 Task: Create a new field "Team" with "dropdown" type.
Action: Mouse moved to (39, 276)
Screenshot: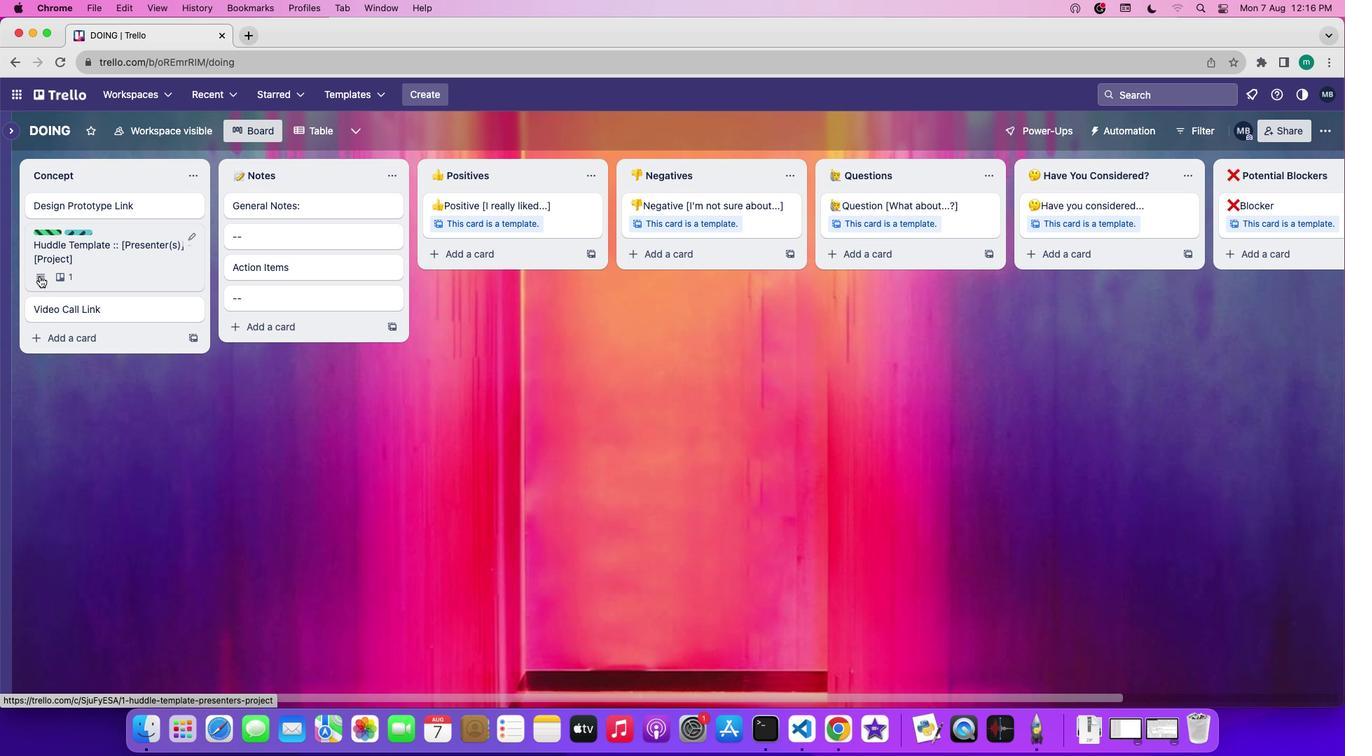 
Action: Mouse pressed left at (39, 276)
Screenshot: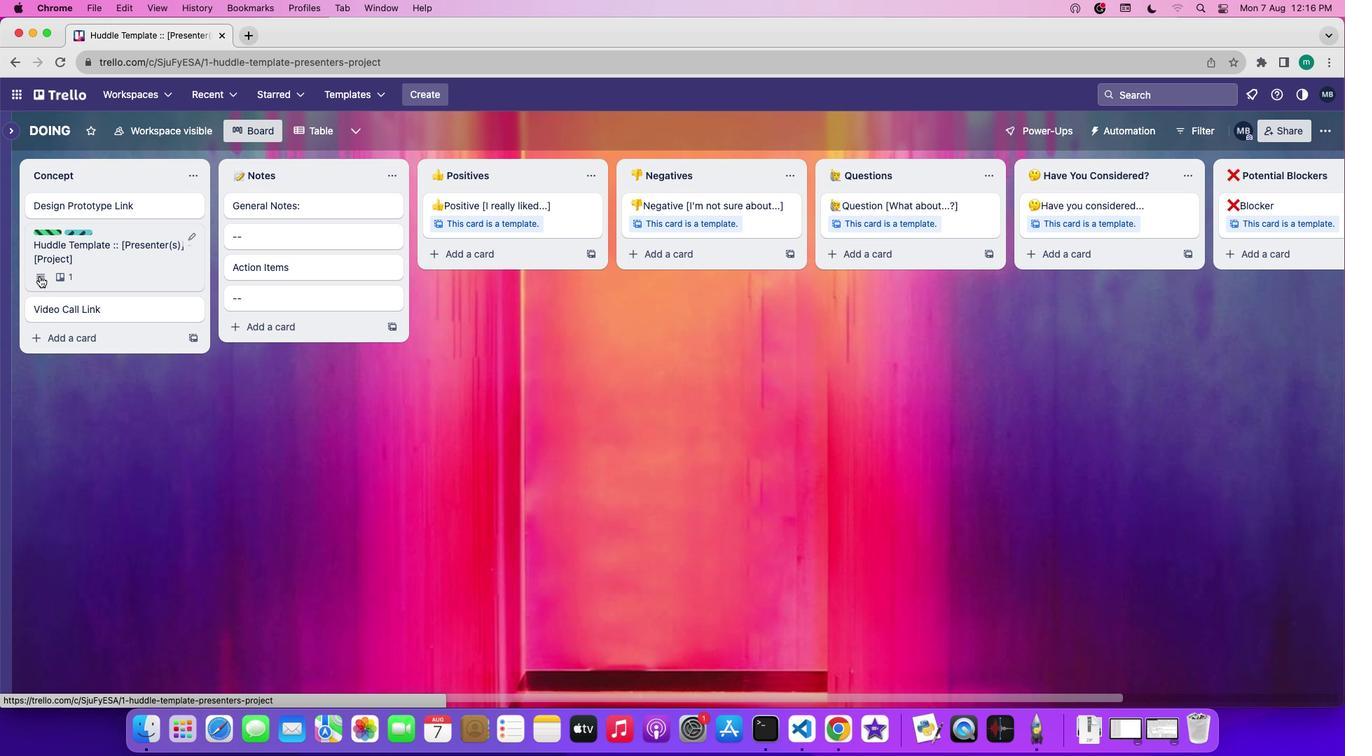 
Action: Mouse moved to (864, 395)
Screenshot: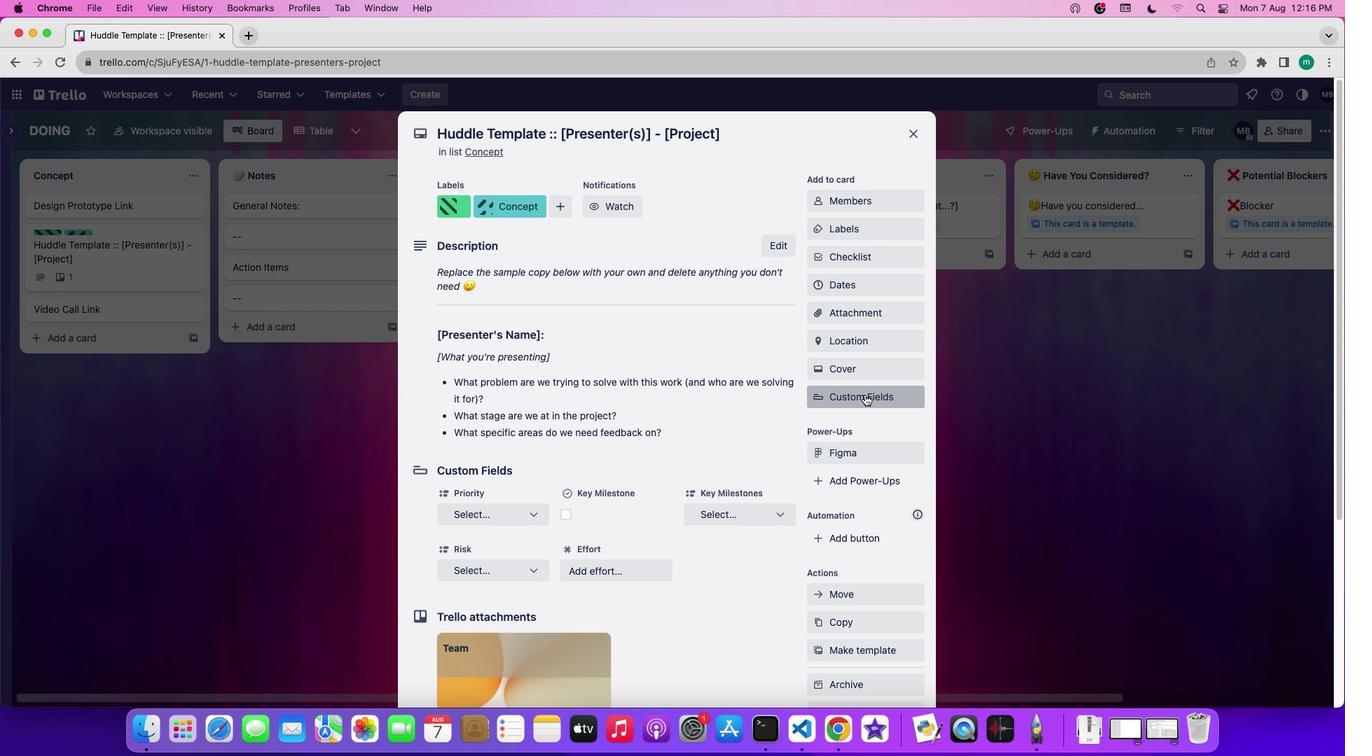 
Action: Mouse pressed left at (864, 395)
Screenshot: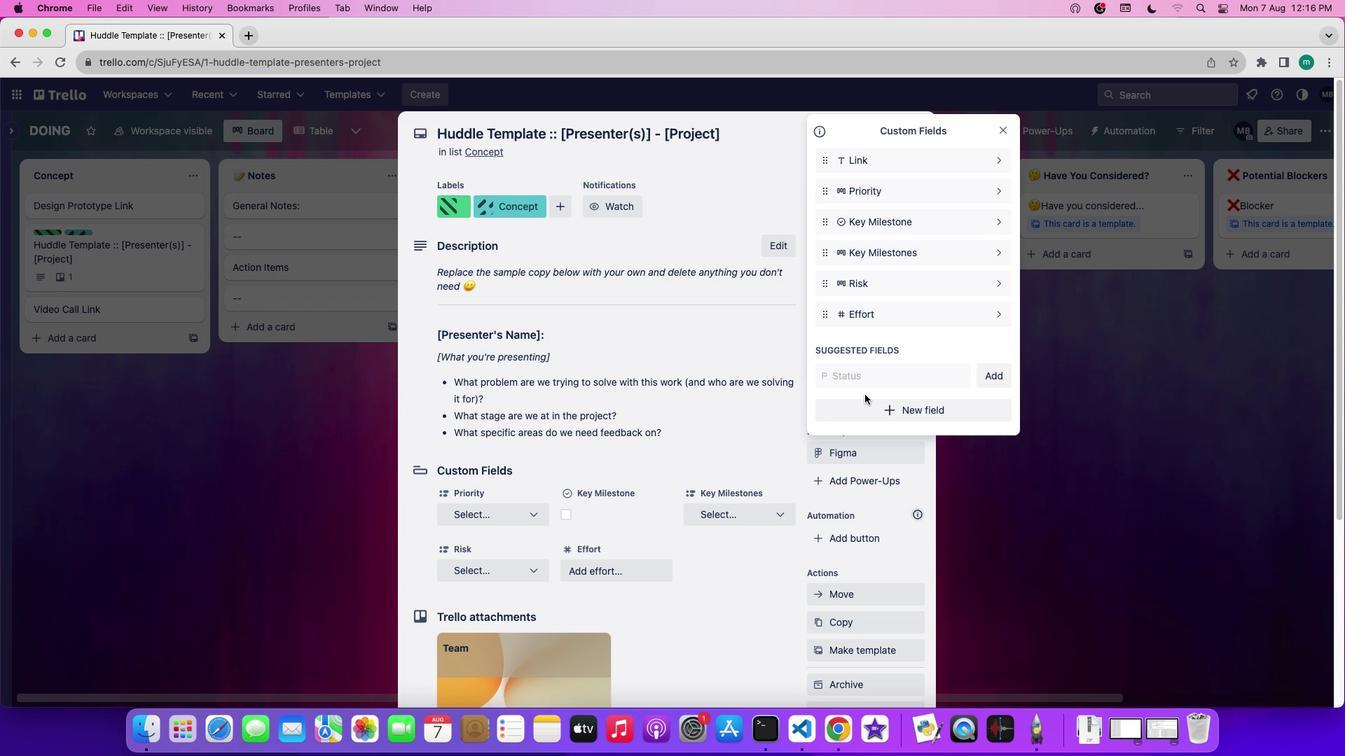 
Action: Mouse moved to (965, 412)
Screenshot: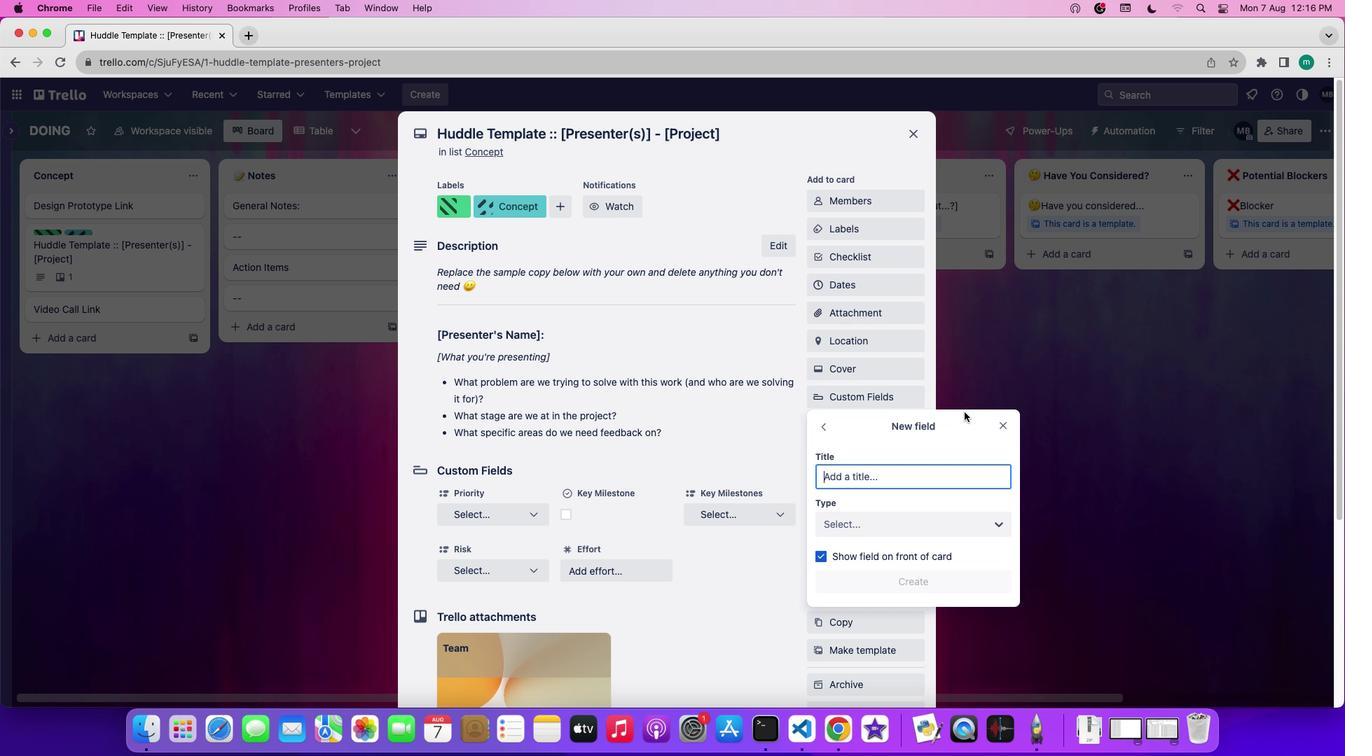 
Action: Mouse pressed left at (965, 412)
Screenshot: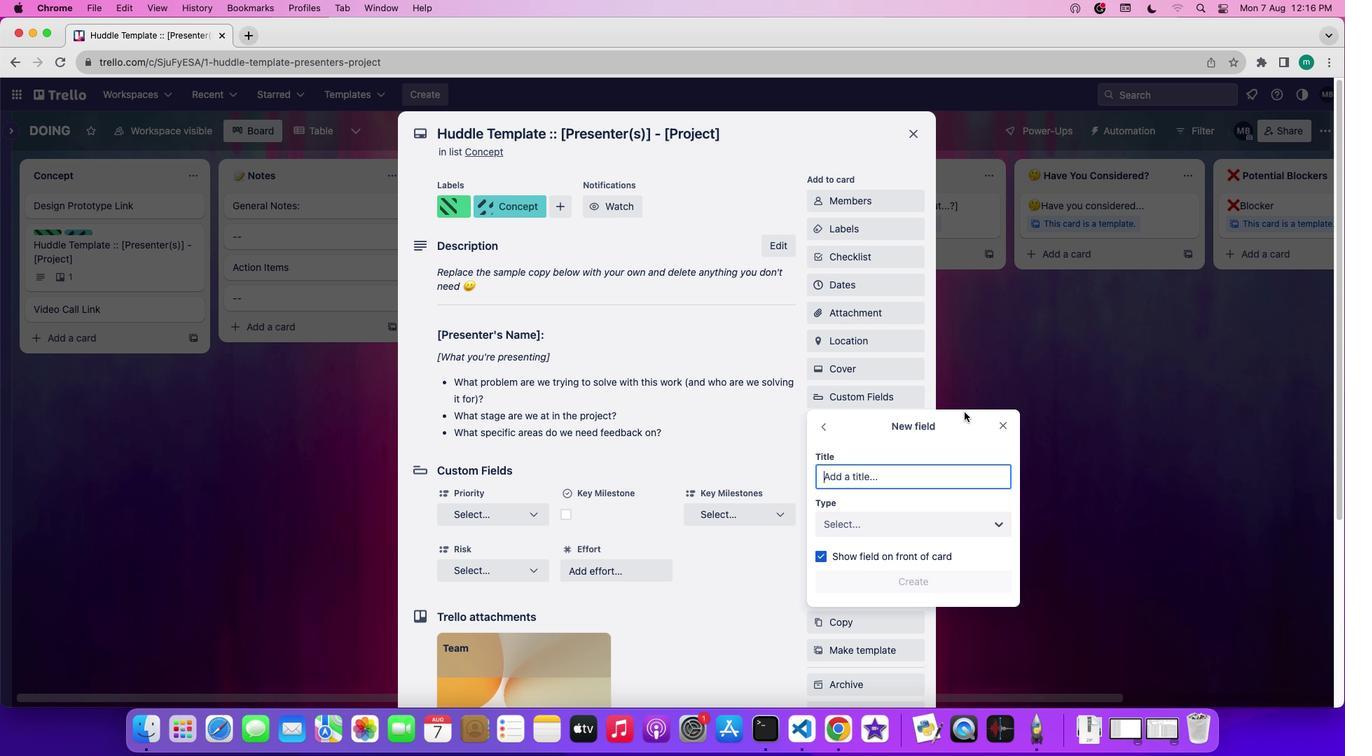 
Action: Mouse moved to (920, 484)
Screenshot: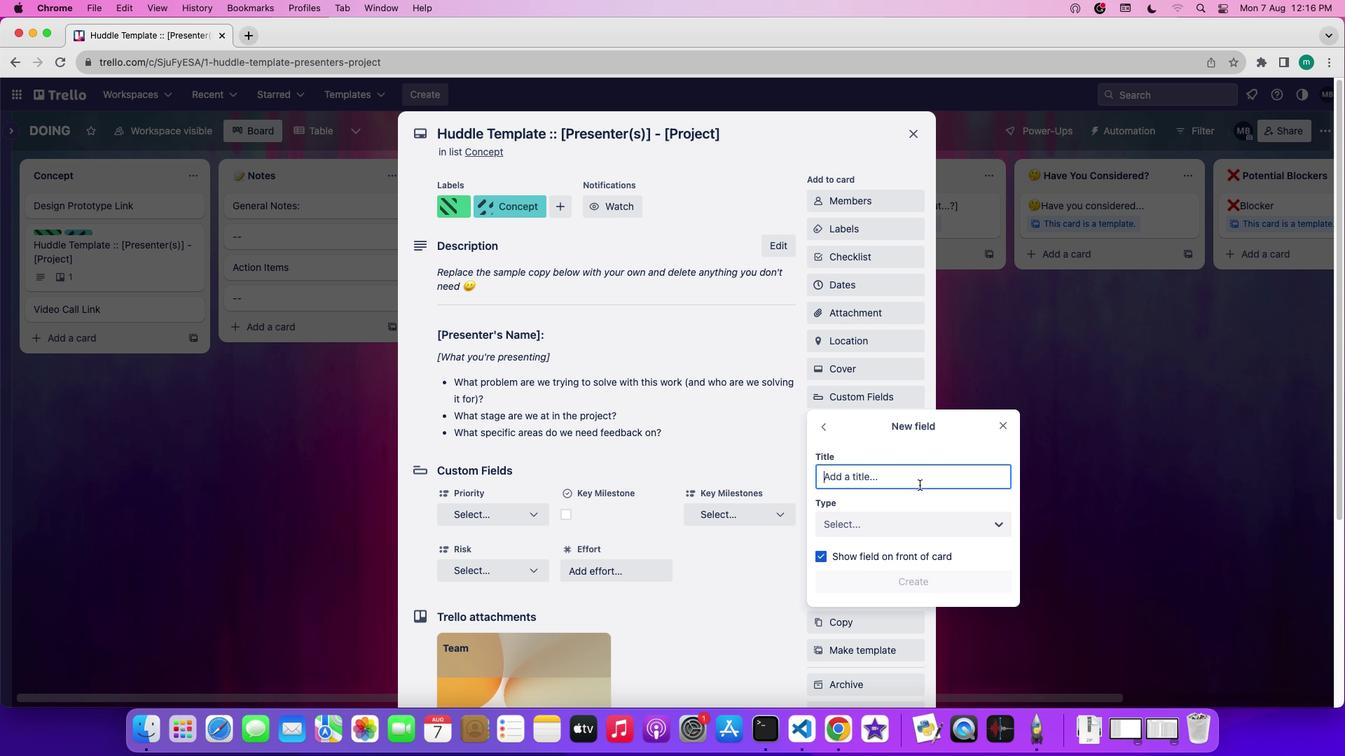 
Action: Mouse pressed left at (920, 484)
Screenshot: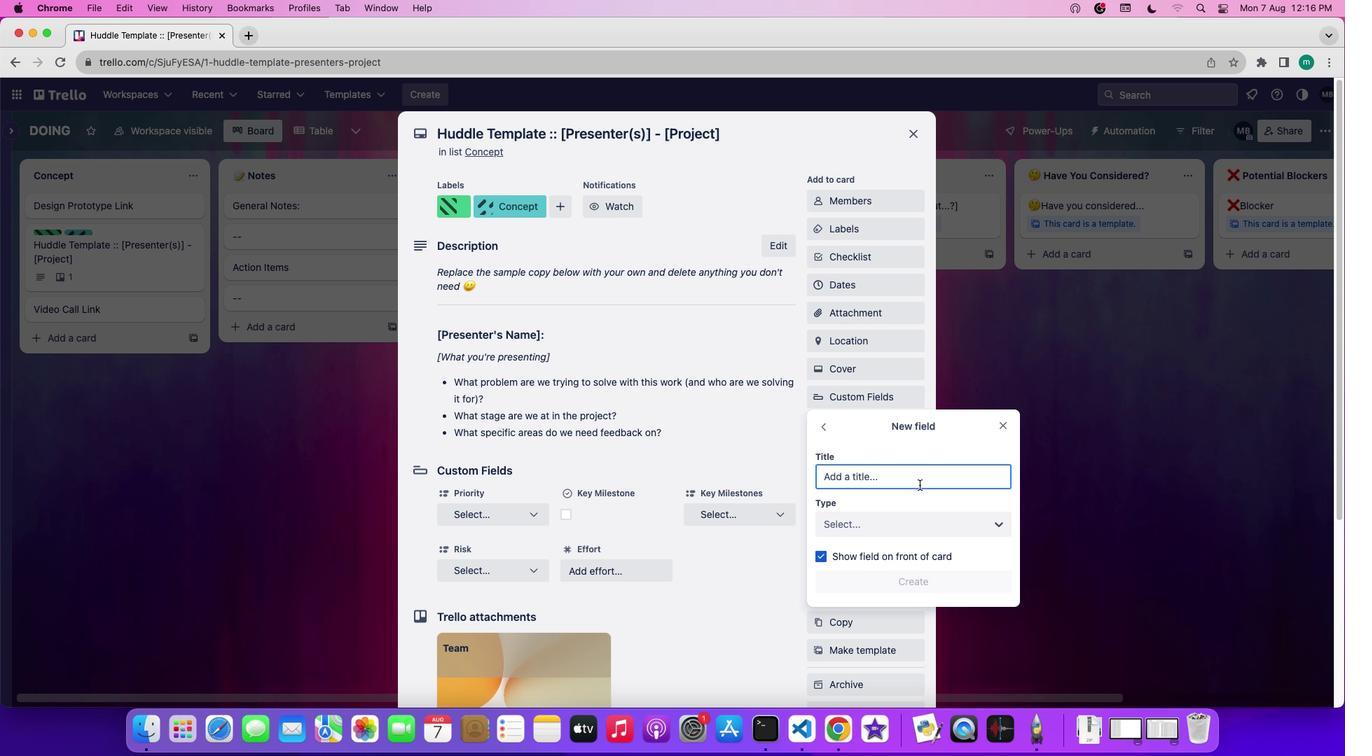 
Action: Key pressed Key.shift'T''e''a''m'
Screenshot: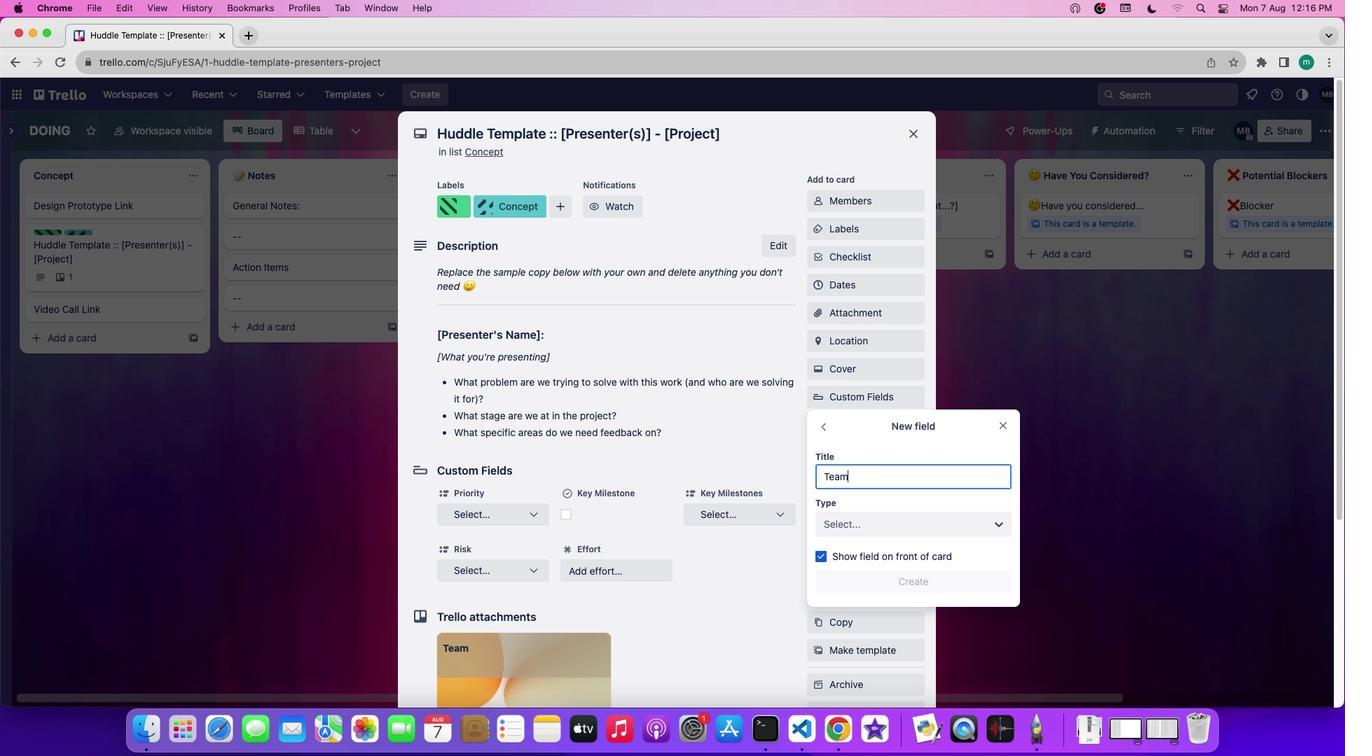 
Action: Mouse moved to (897, 517)
Screenshot: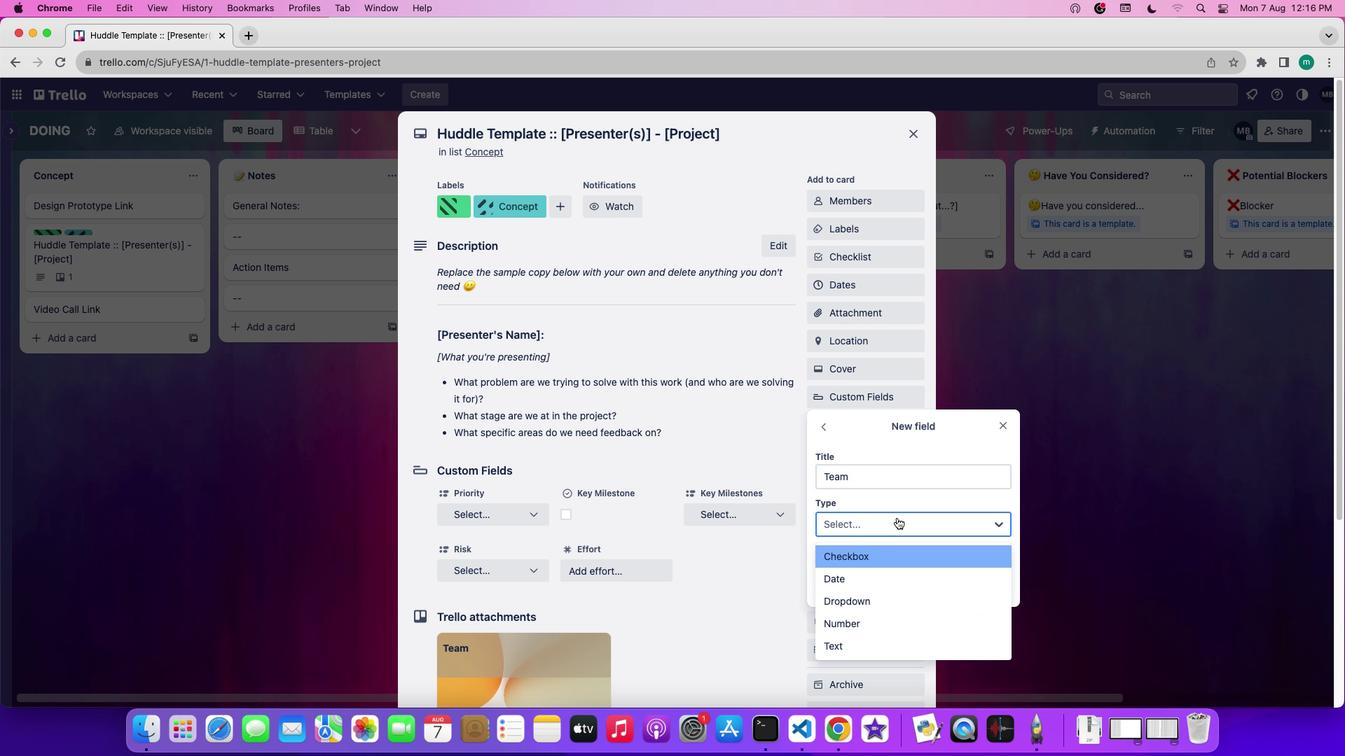 
Action: Mouse pressed left at (897, 517)
Screenshot: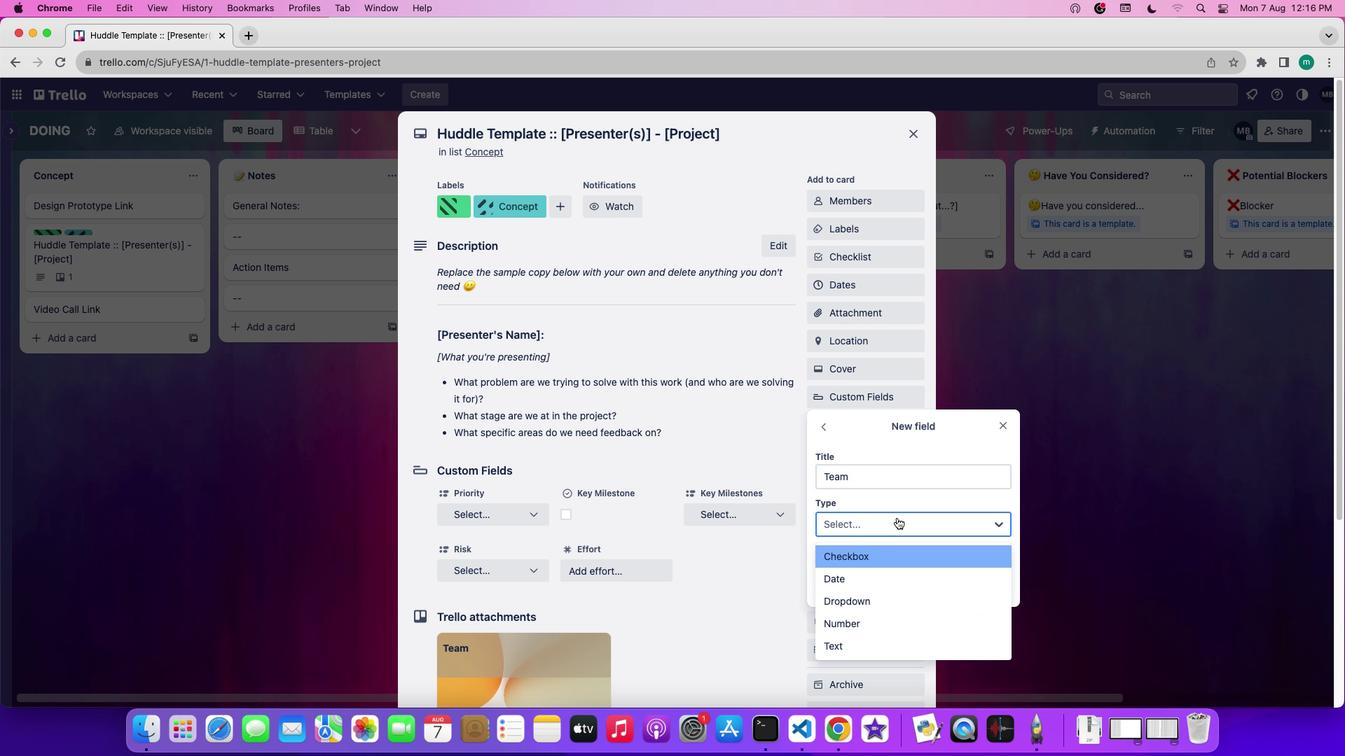 
Action: Mouse moved to (890, 595)
Screenshot: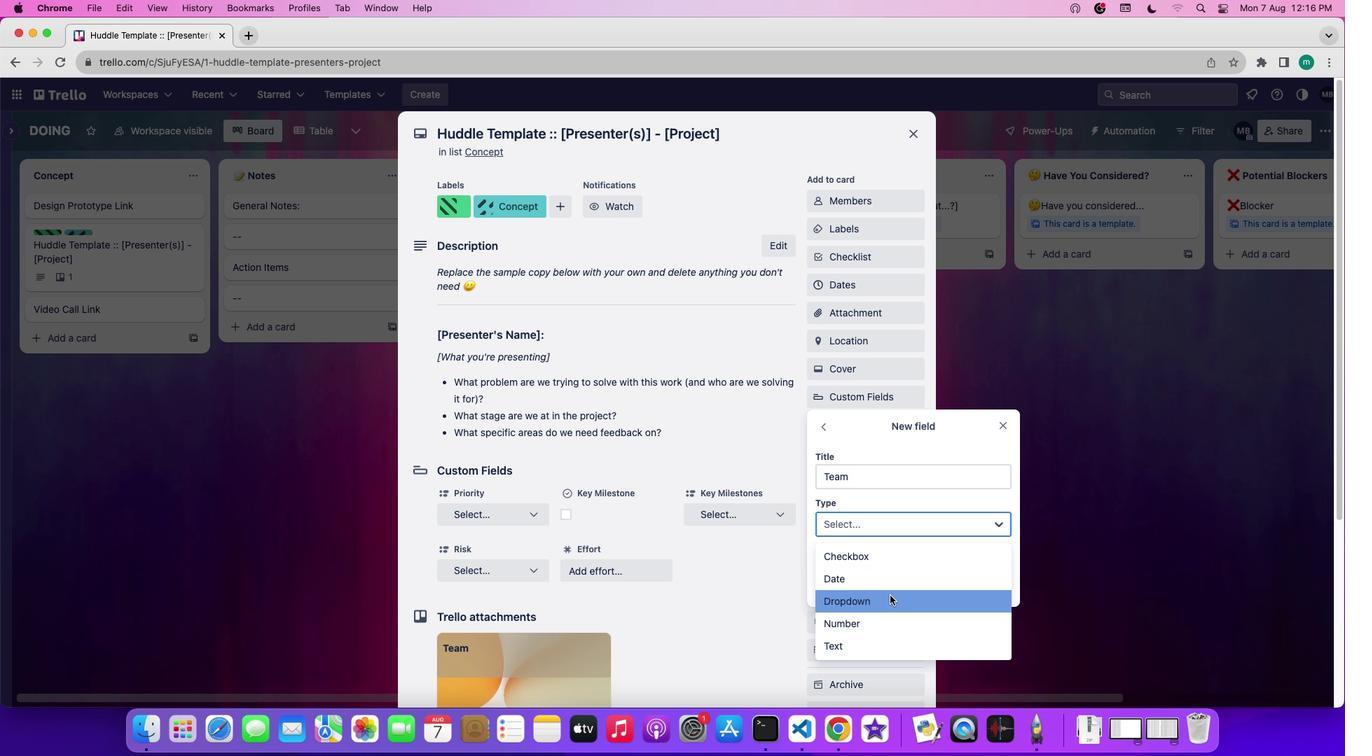 
Action: Mouse pressed left at (890, 595)
Screenshot: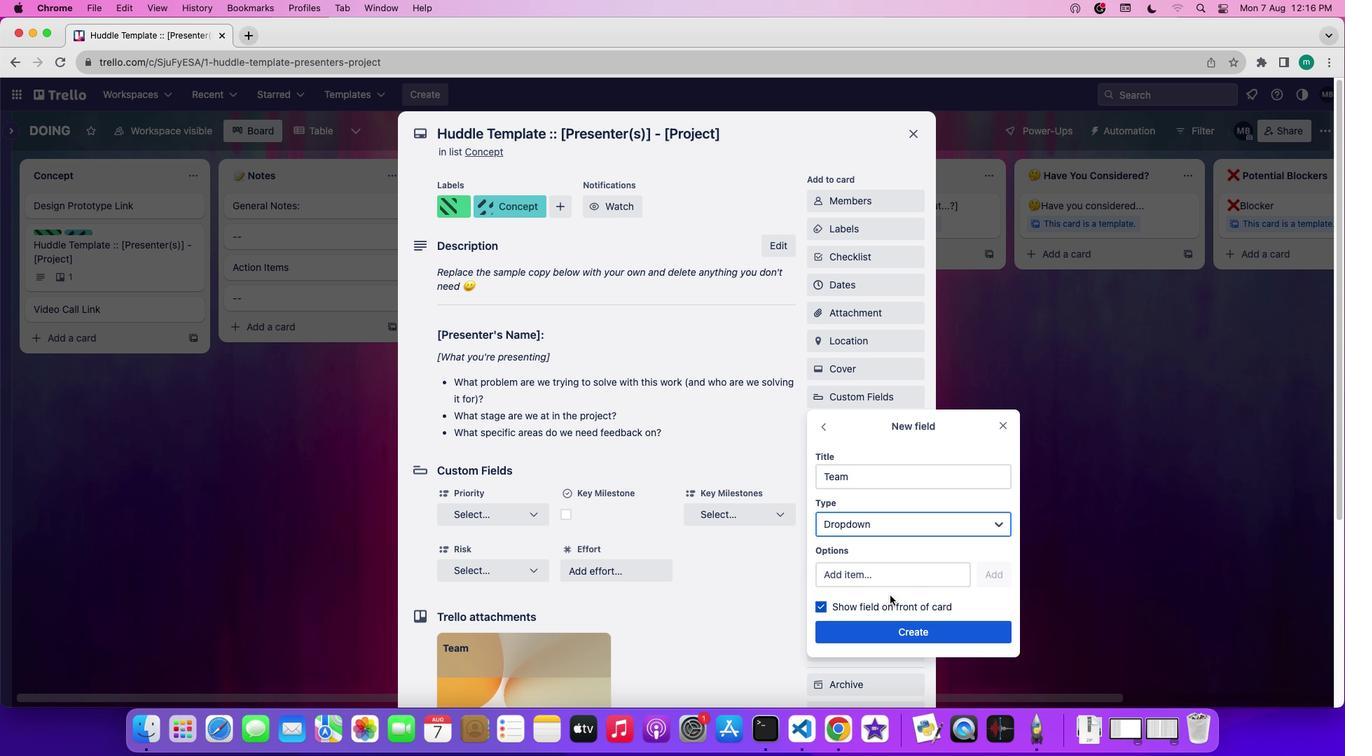 
